 Task: Check open tickets by "Groups".
Action: Mouse moved to (155, 126)
Screenshot: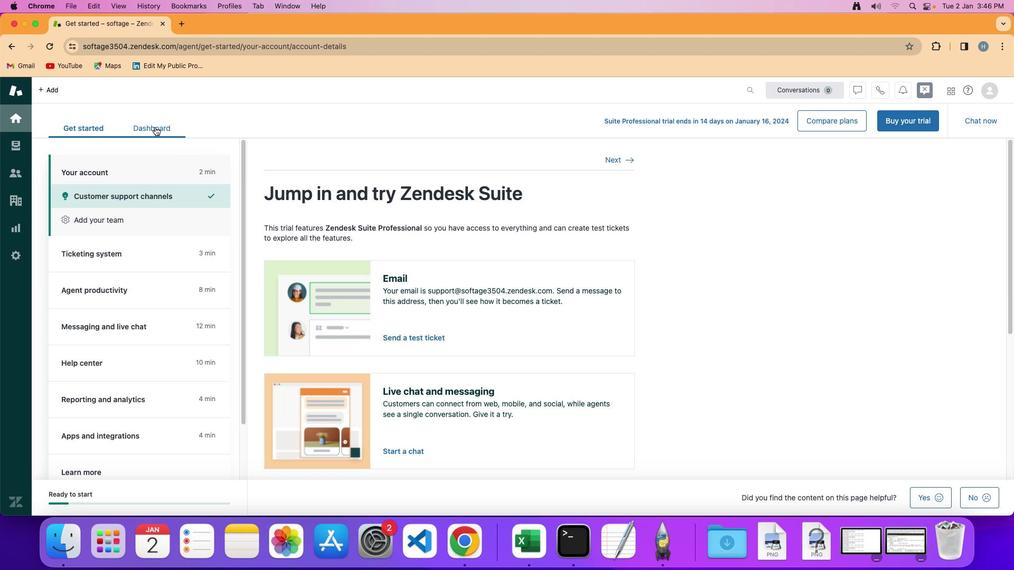 
Action: Mouse pressed left at (155, 126)
Screenshot: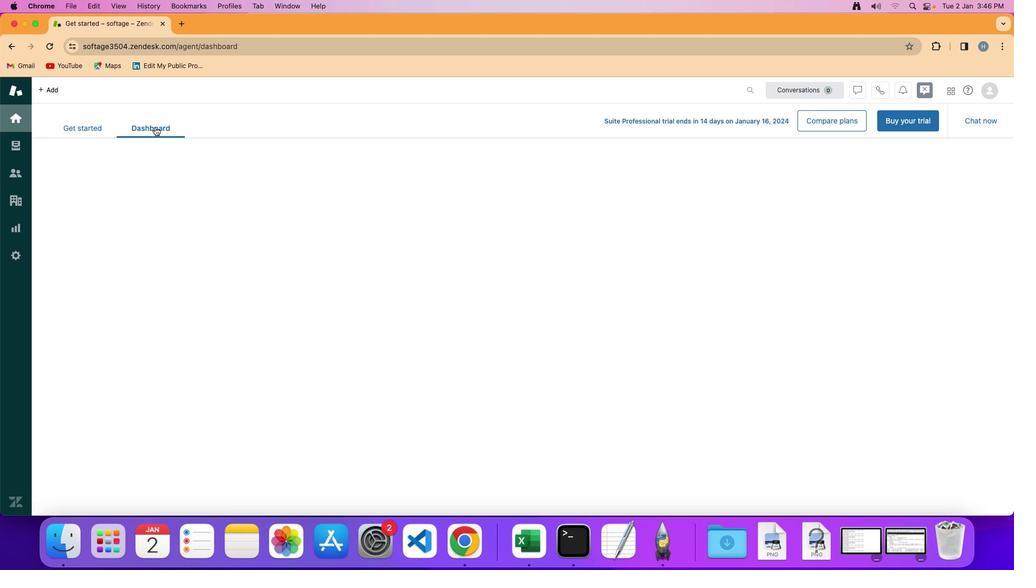 
Action: Mouse moved to (278, 163)
Screenshot: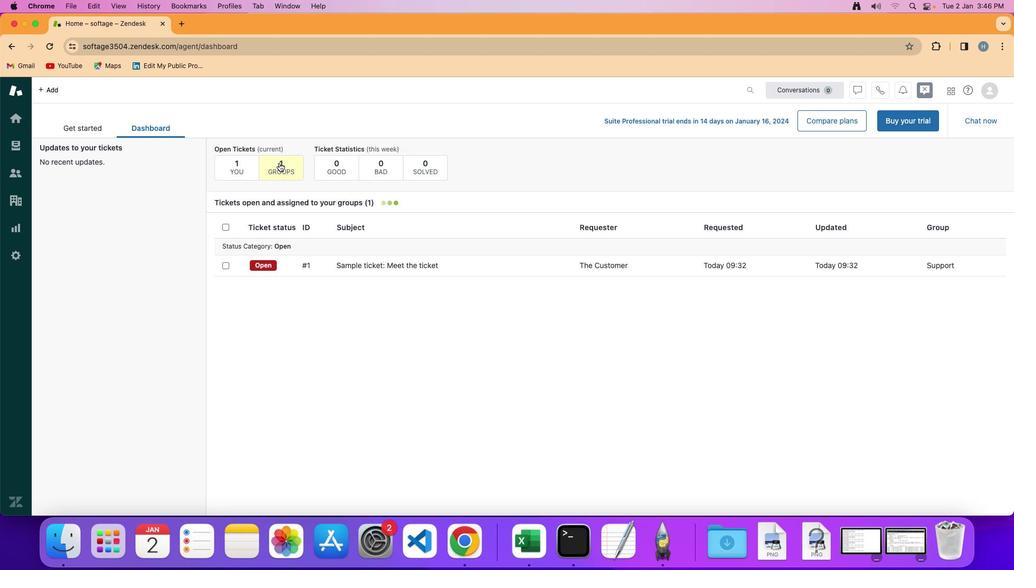 
Action: Mouse pressed left at (278, 163)
Screenshot: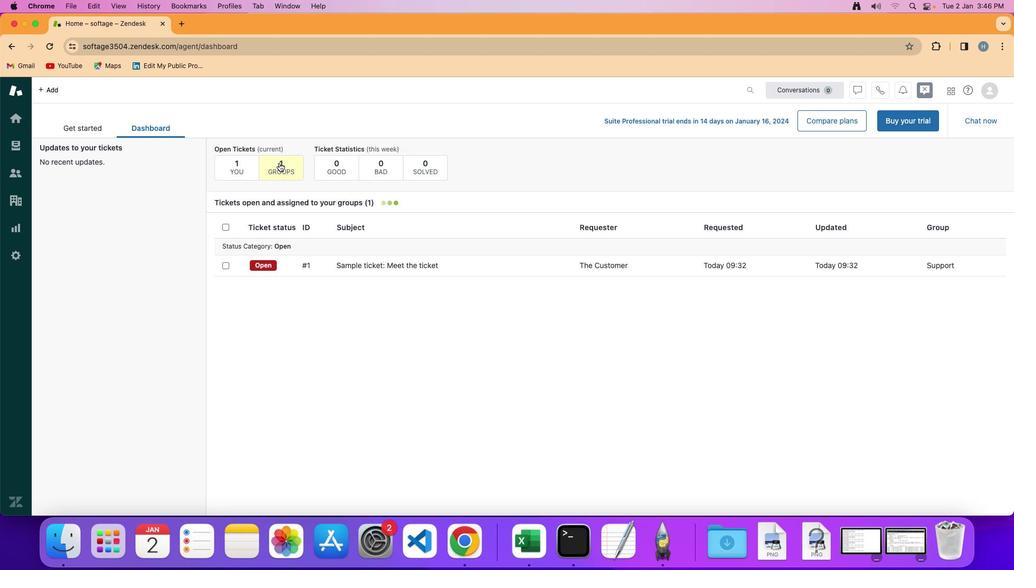 
Action: Mouse moved to (397, 329)
Screenshot: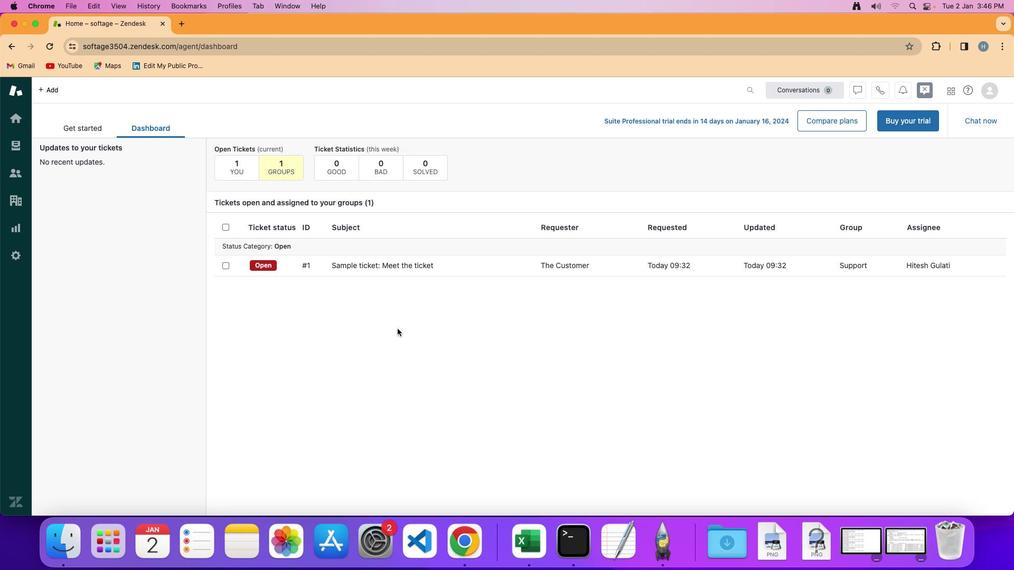 
